 Task: Choose the theme "Dark dimmed".
Action: Mouse moved to (1204, 113)
Screenshot: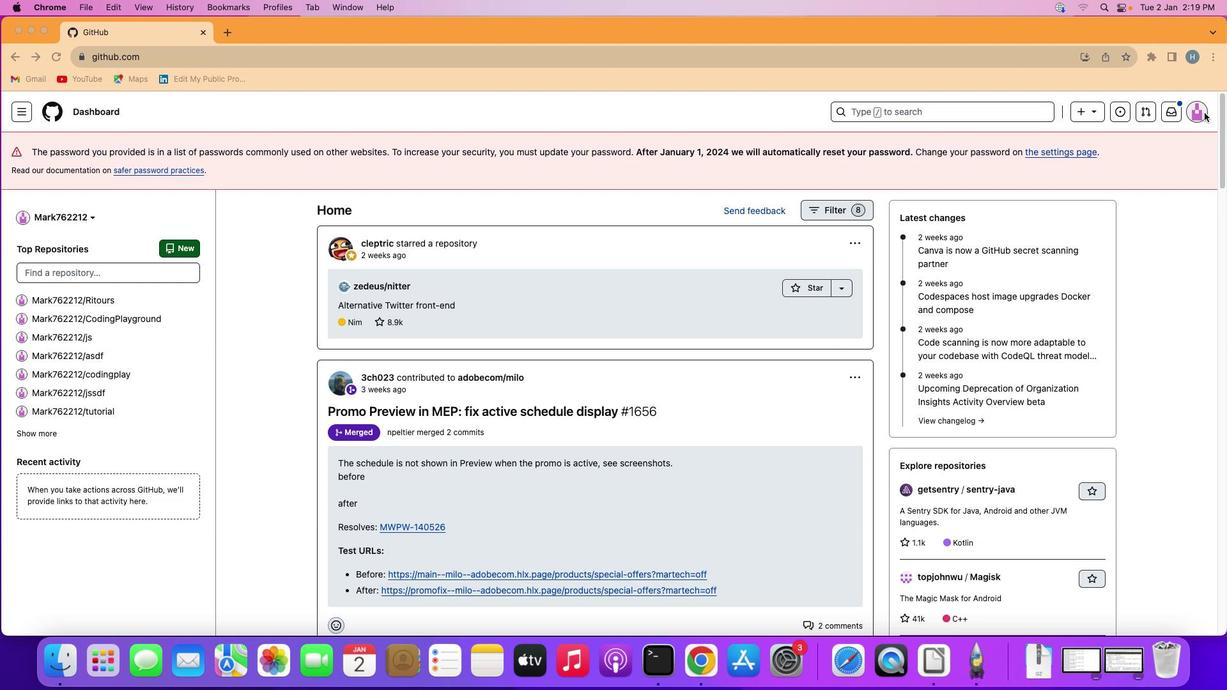 
Action: Mouse pressed left at (1204, 113)
Screenshot: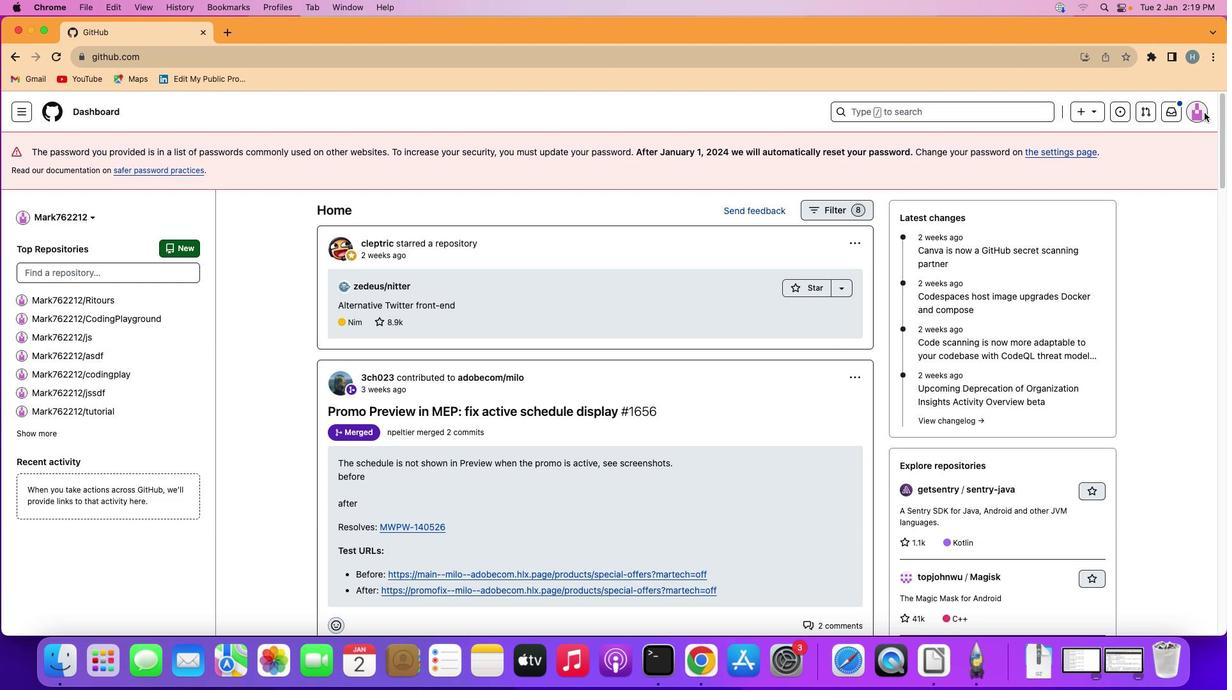 
Action: Mouse moved to (1196, 109)
Screenshot: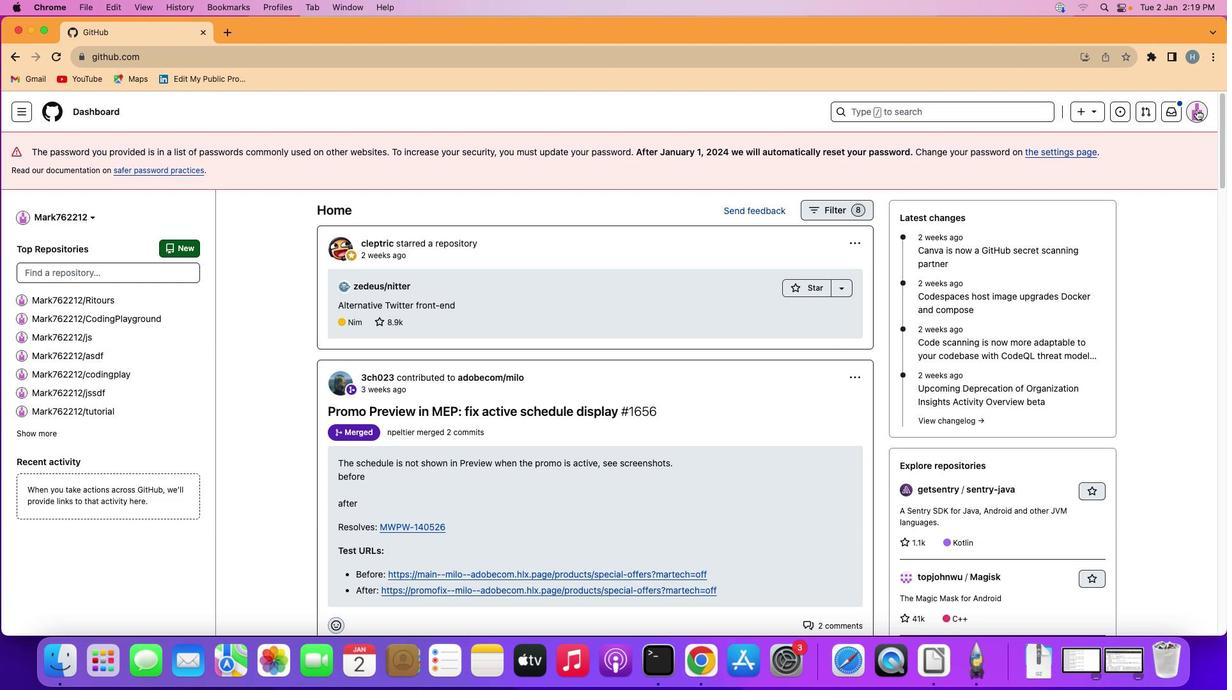 
Action: Mouse pressed left at (1196, 109)
Screenshot: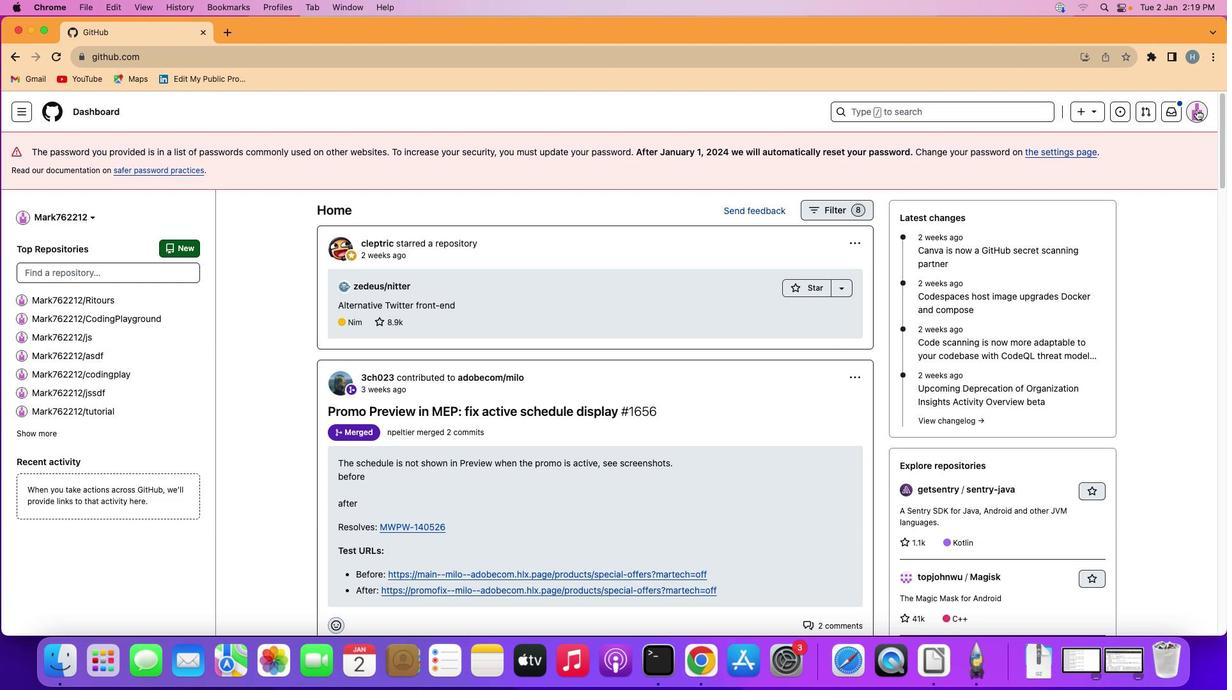 
Action: Mouse moved to (1111, 466)
Screenshot: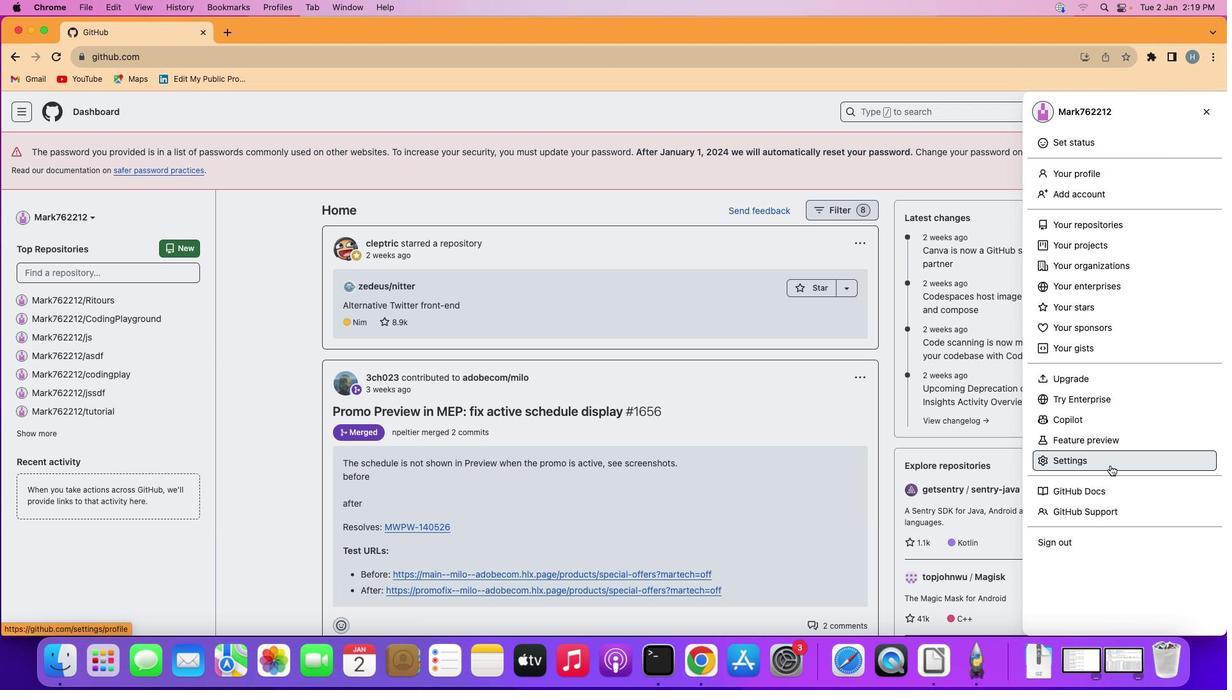 
Action: Mouse pressed left at (1111, 466)
Screenshot: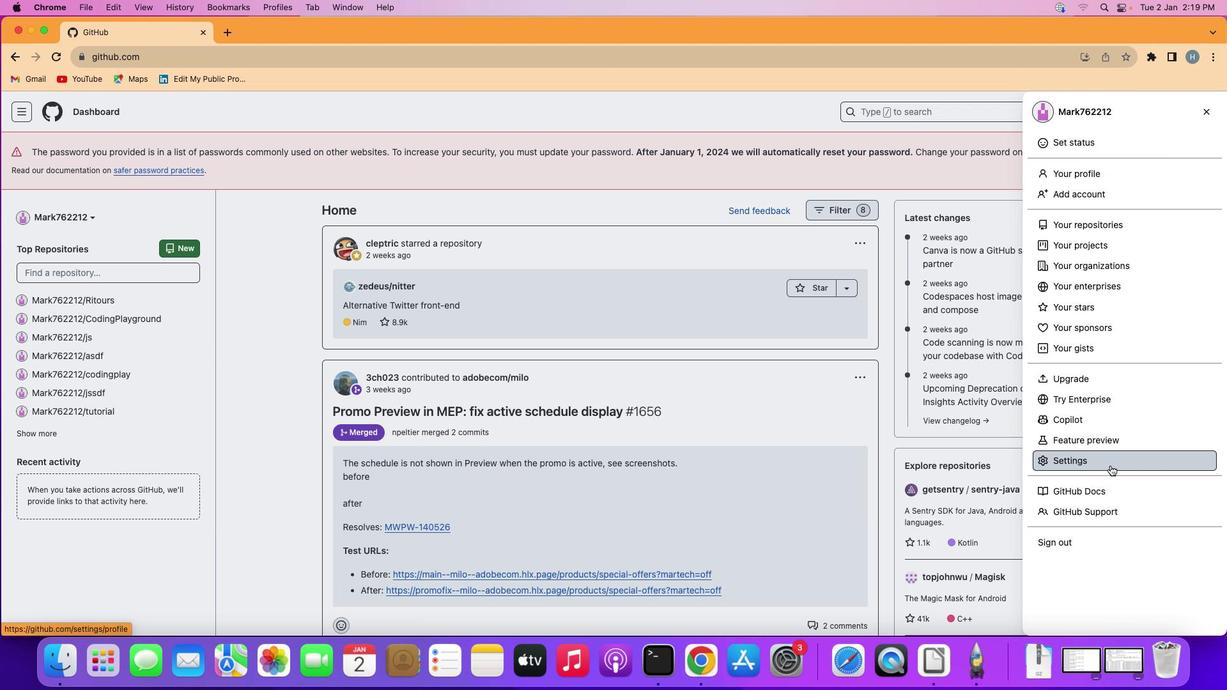 
Action: Mouse moved to (285, 305)
Screenshot: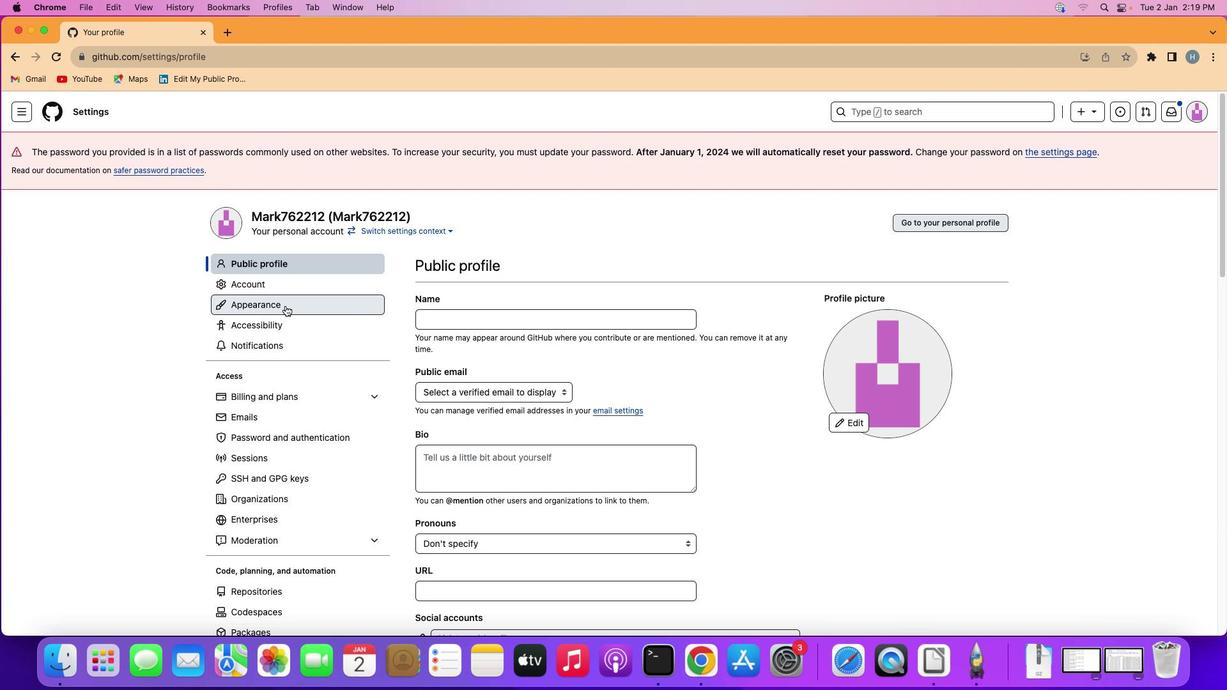 
Action: Mouse pressed left at (285, 305)
Screenshot: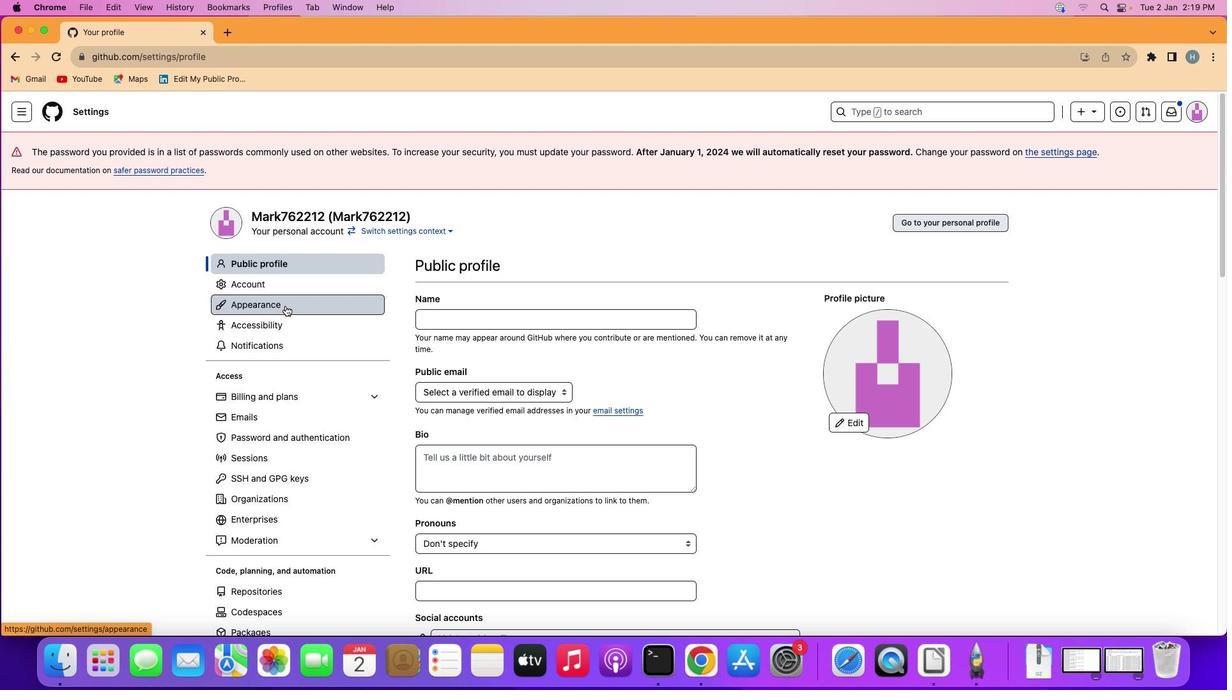
Action: Mouse moved to (567, 458)
Screenshot: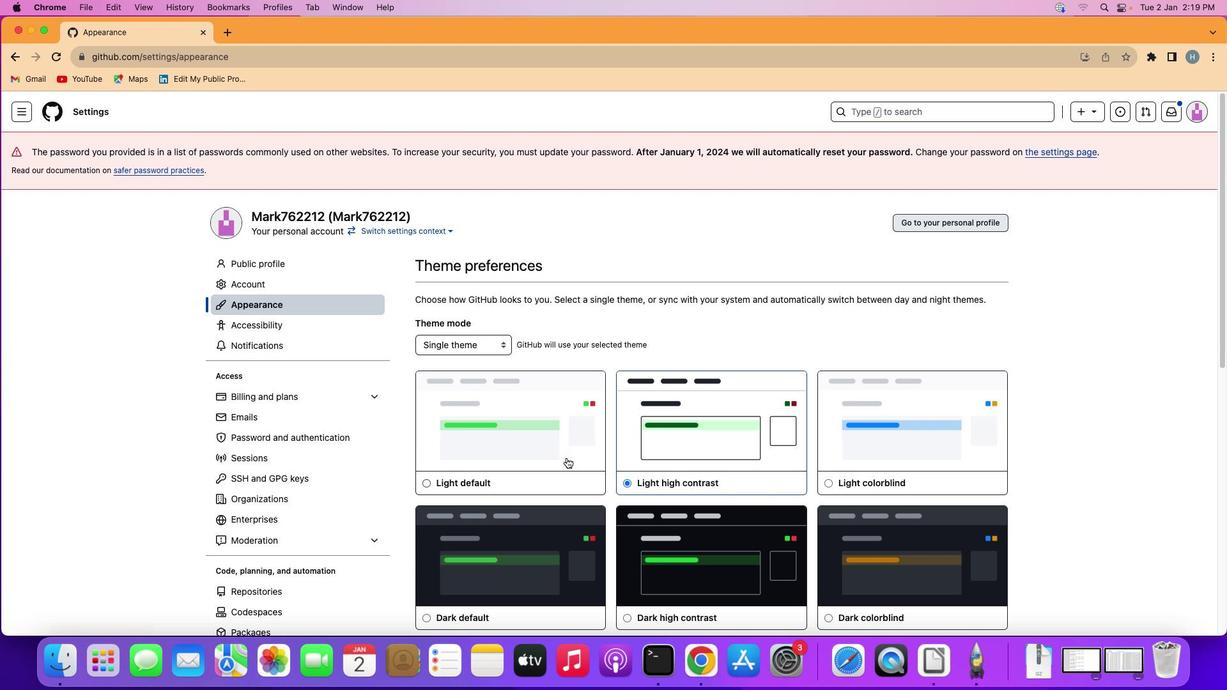 
Action: Mouse scrolled (567, 458) with delta (0, 0)
Screenshot: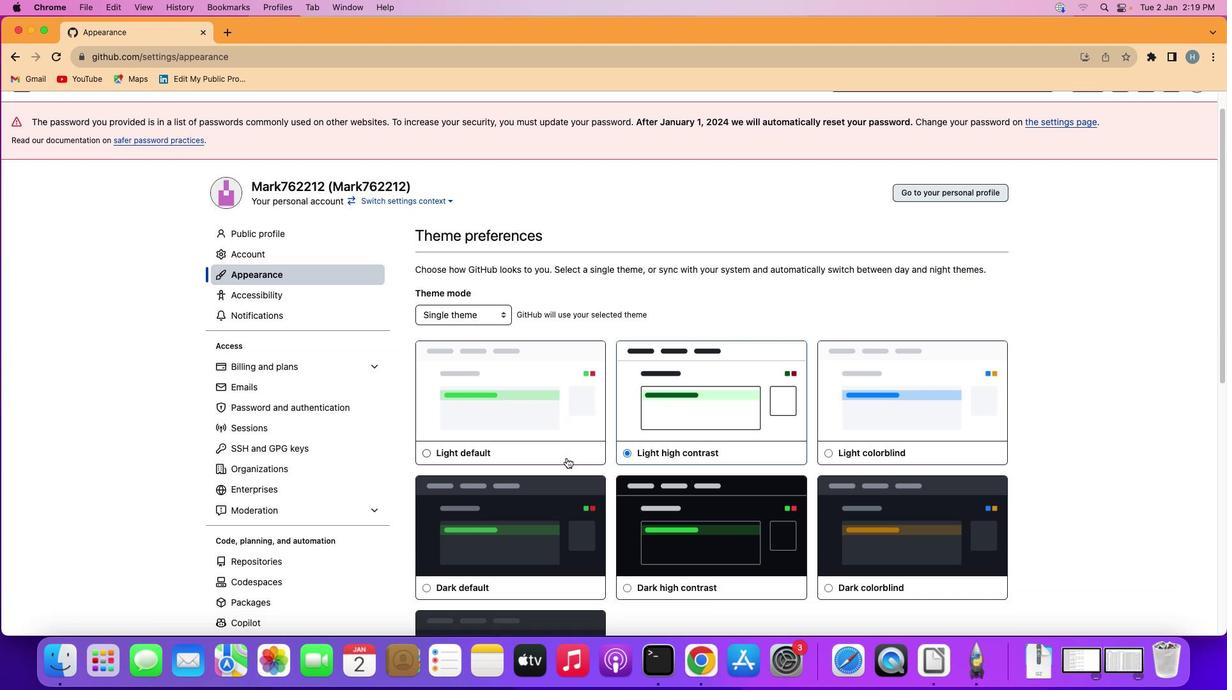 
Action: Mouse scrolled (567, 458) with delta (0, -2)
Screenshot: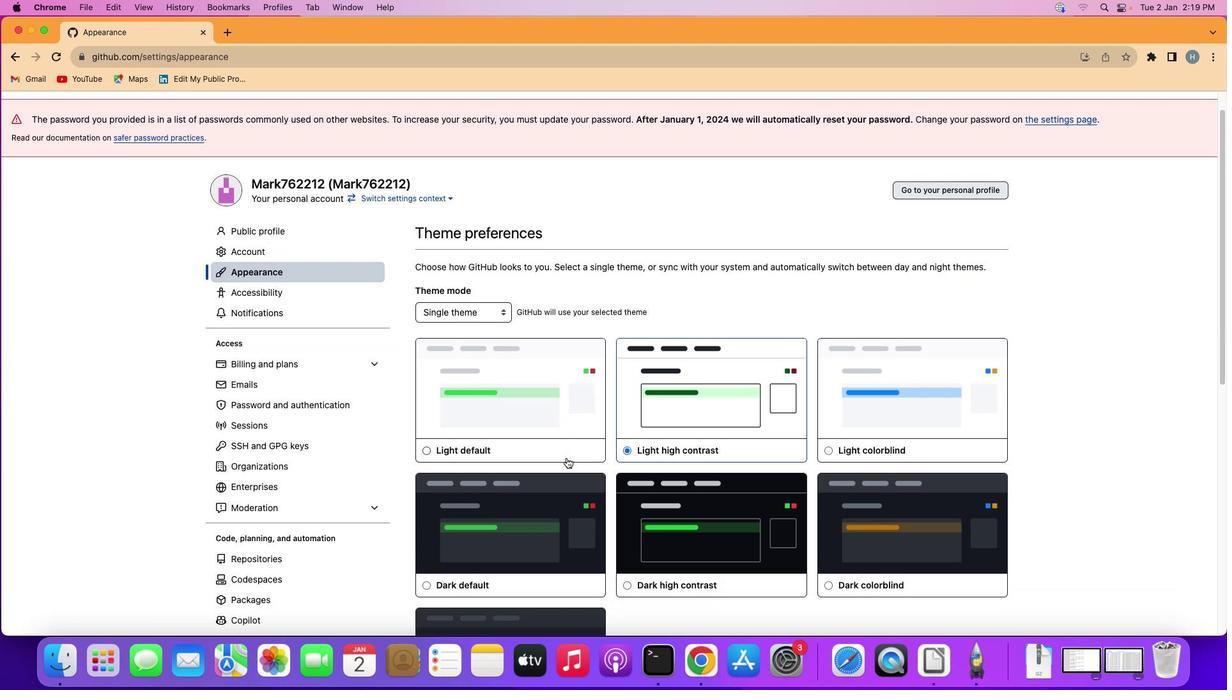 
Action: Mouse scrolled (567, 458) with delta (0, 1)
Screenshot: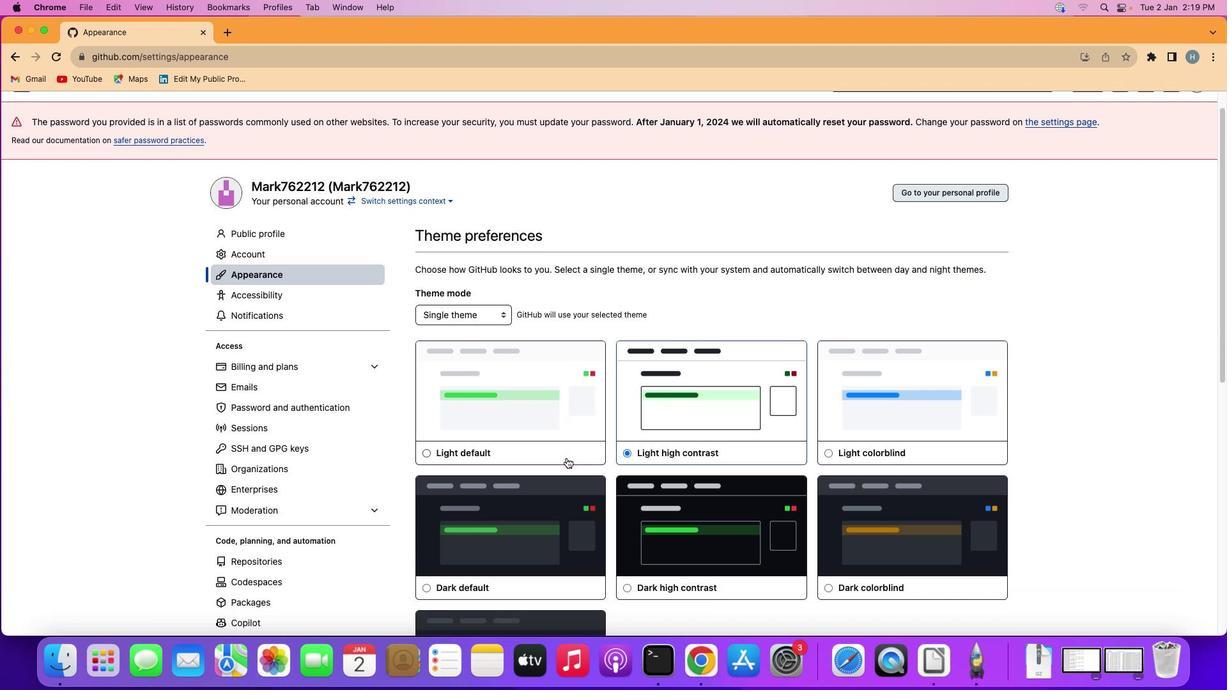 
Action: Mouse scrolled (567, 458) with delta (0, 1)
Screenshot: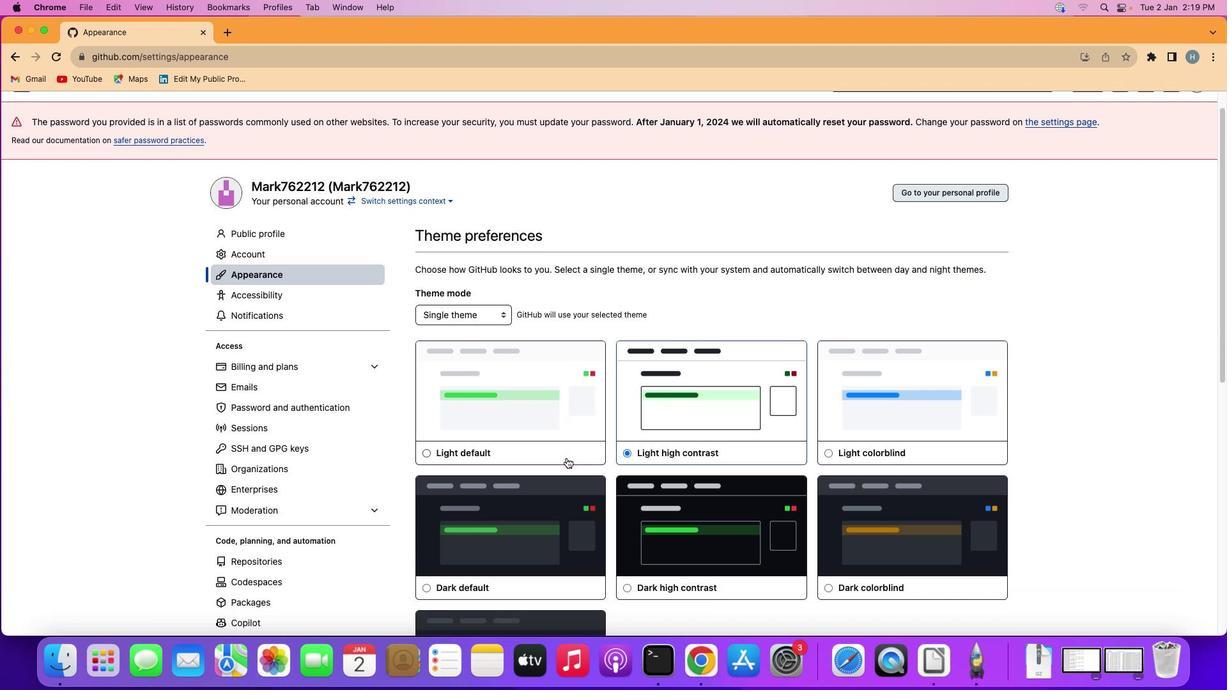 
Action: Mouse scrolled (567, 458) with delta (0, 0)
Screenshot: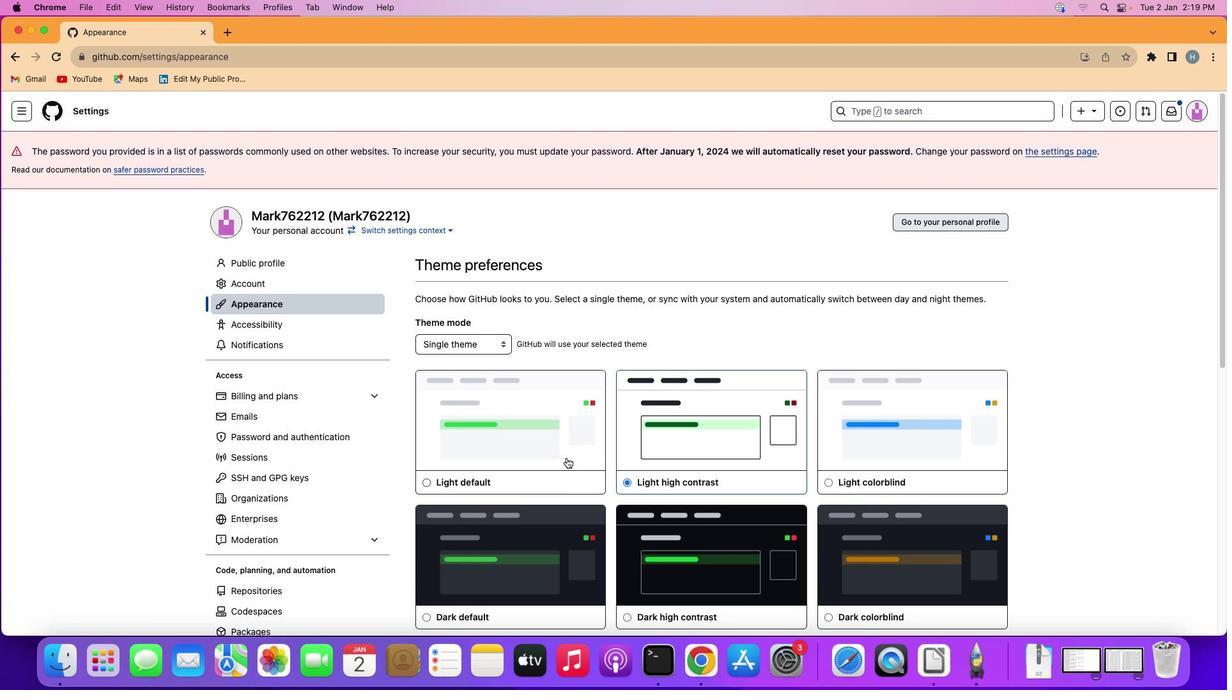 
Action: Mouse scrolled (567, 458) with delta (0, 0)
Screenshot: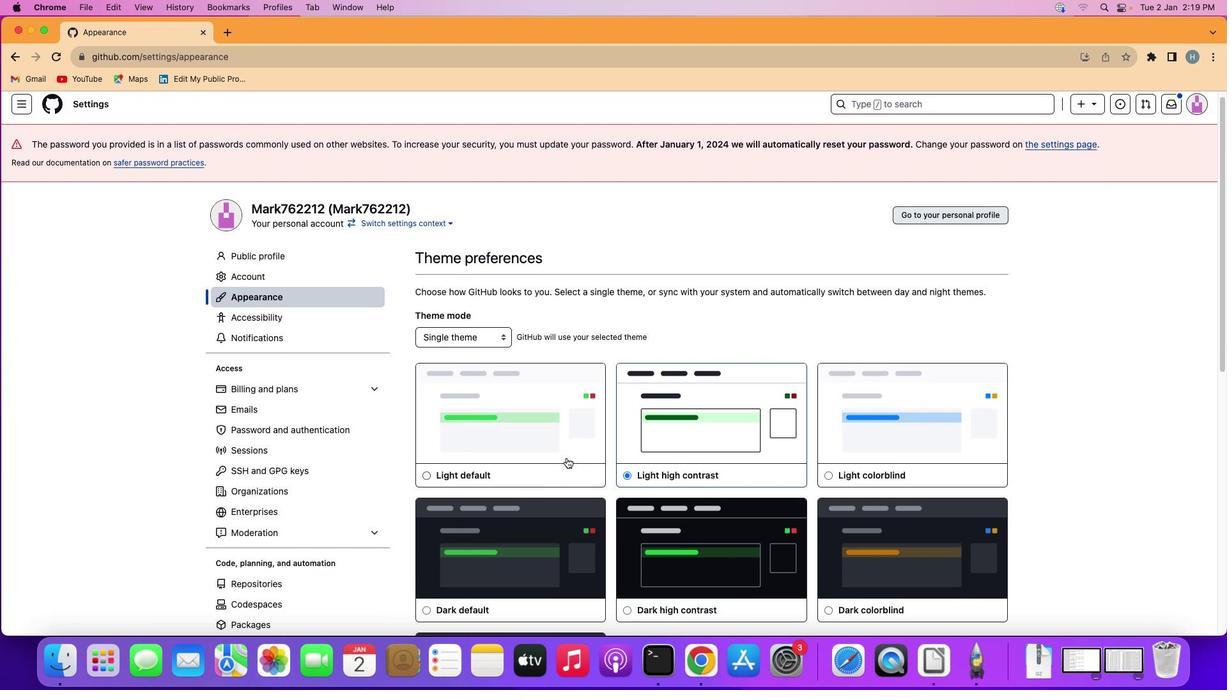 
Action: Mouse moved to (615, 445)
Screenshot: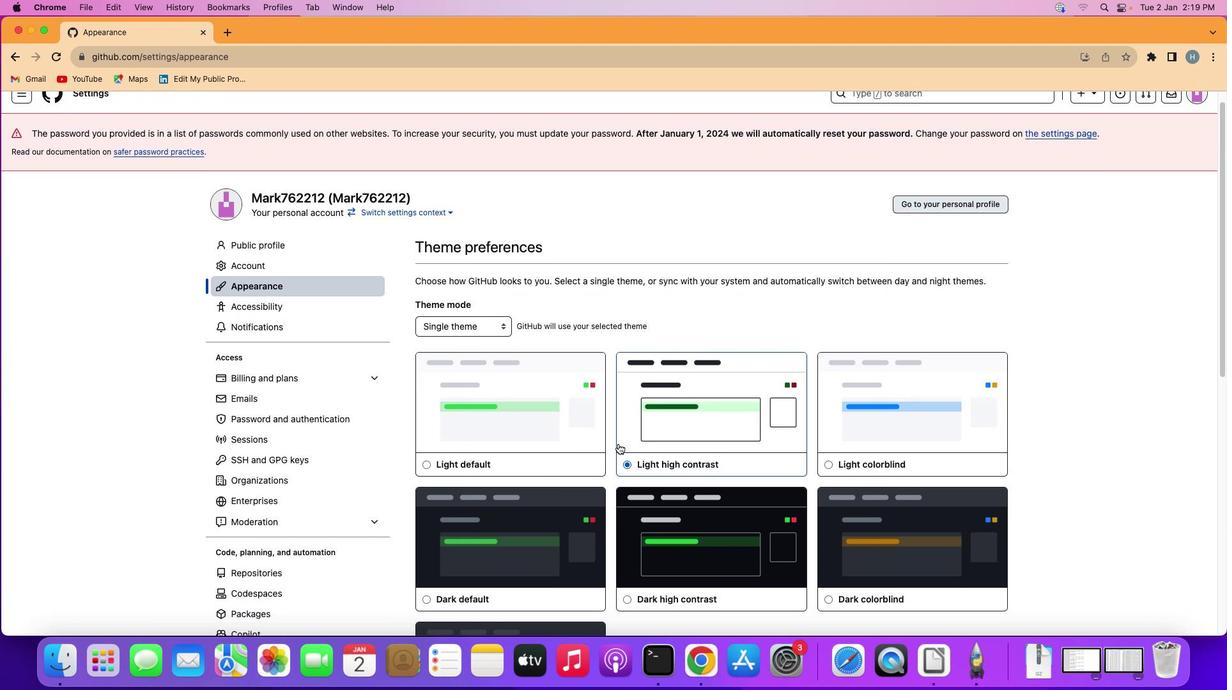 
Action: Mouse scrolled (615, 445) with delta (0, 0)
Screenshot: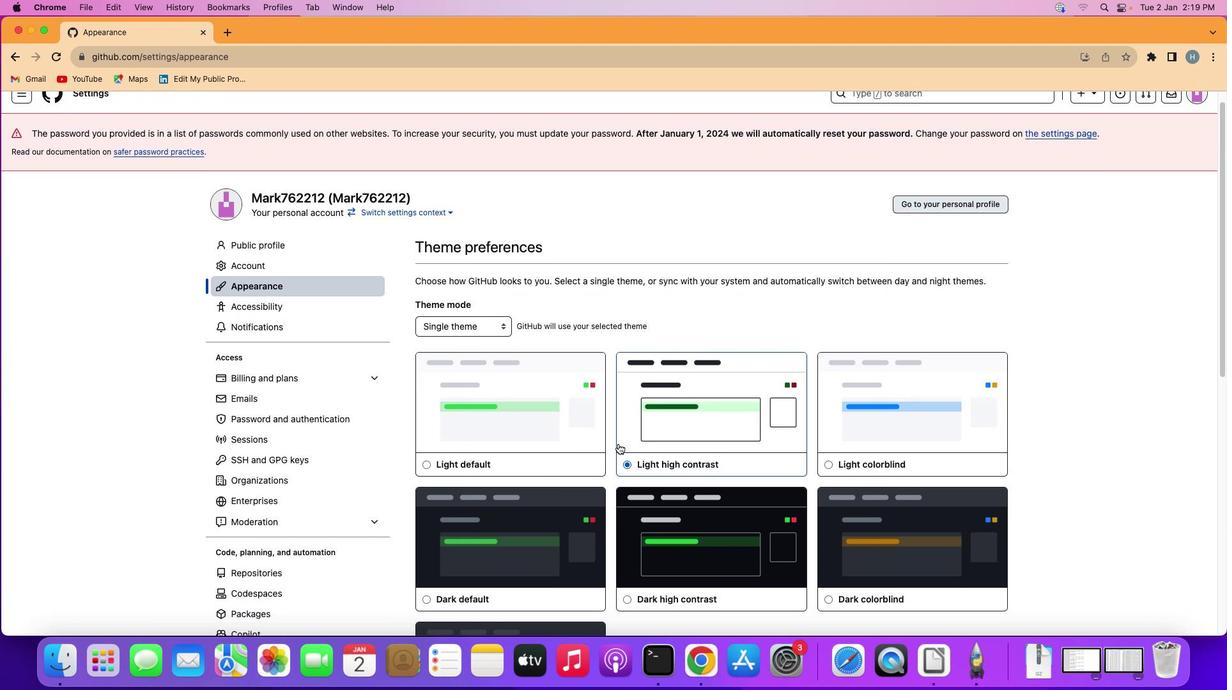 
Action: Mouse moved to (615, 445)
Screenshot: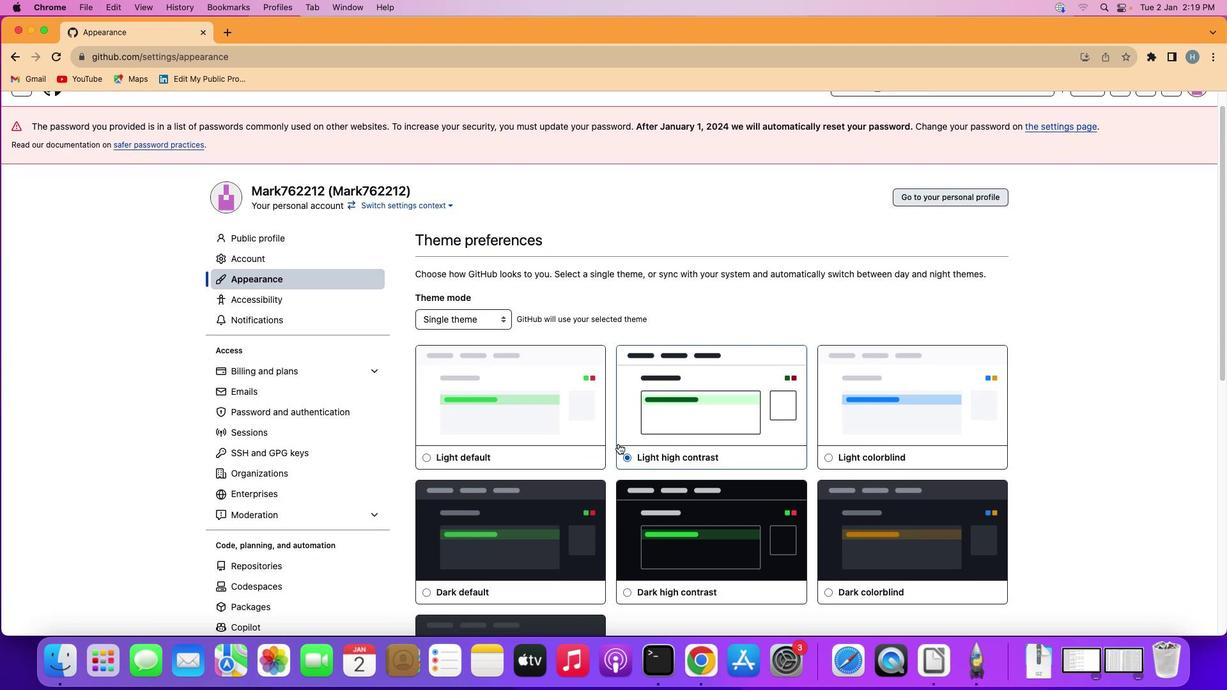 
Action: Mouse scrolled (615, 445) with delta (0, 0)
Screenshot: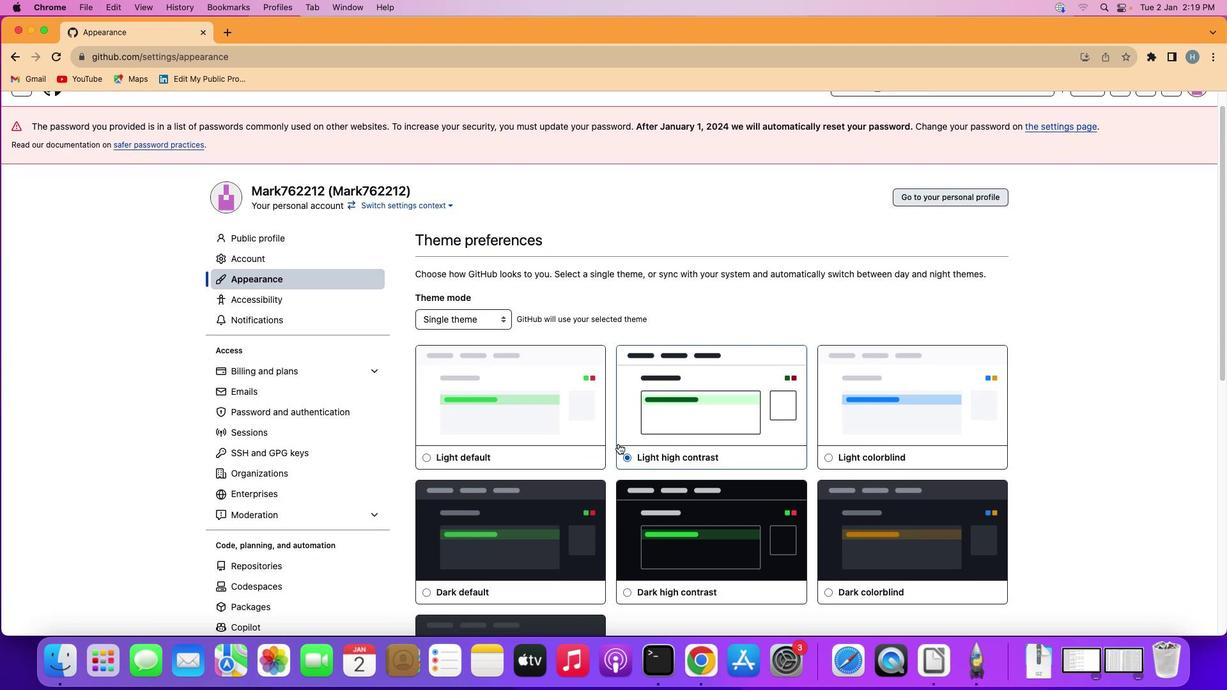
Action: Mouse moved to (618, 443)
Screenshot: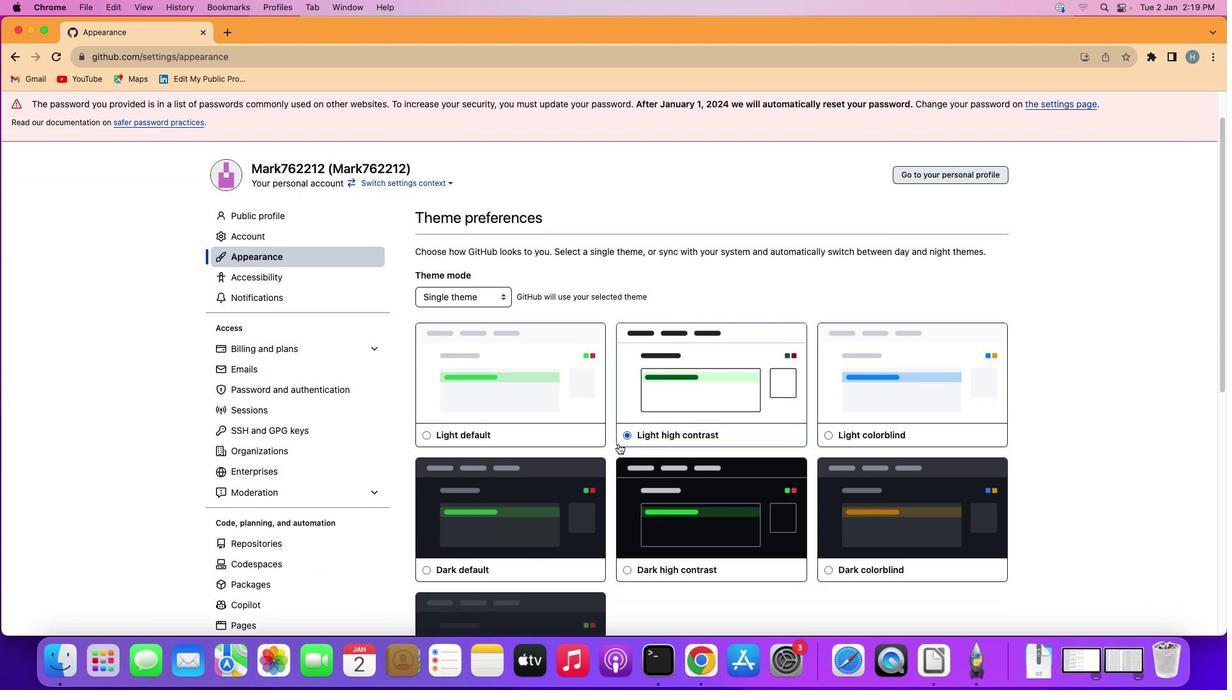 
Action: Mouse scrolled (618, 443) with delta (0, 0)
Screenshot: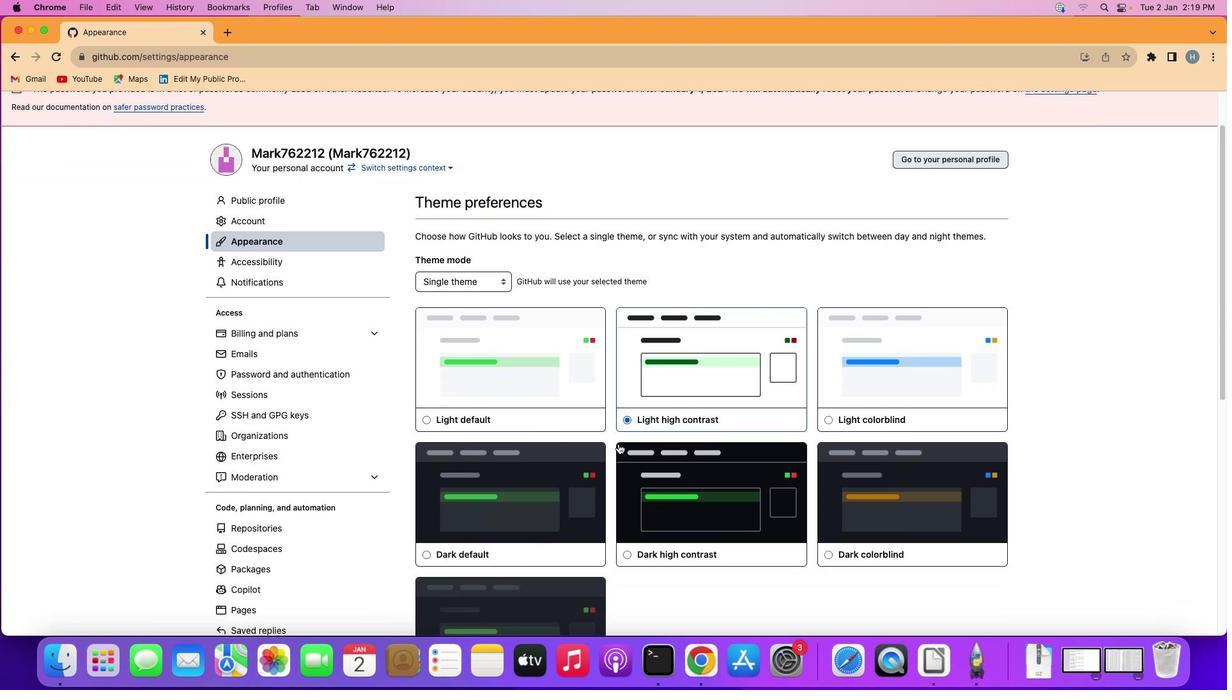 
Action: Mouse scrolled (618, 443) with delta (0, 0)
Screenshot: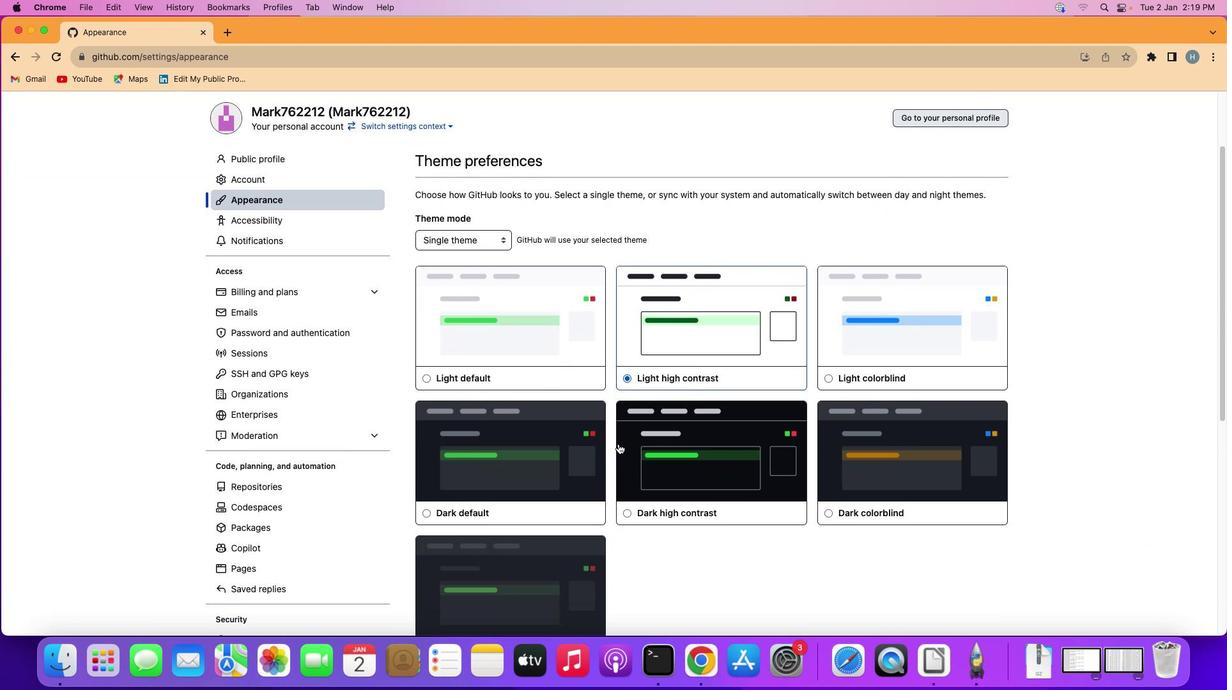 
Action: Mouse scrolled (618, 443) with delta (0, 0)
Screenshot: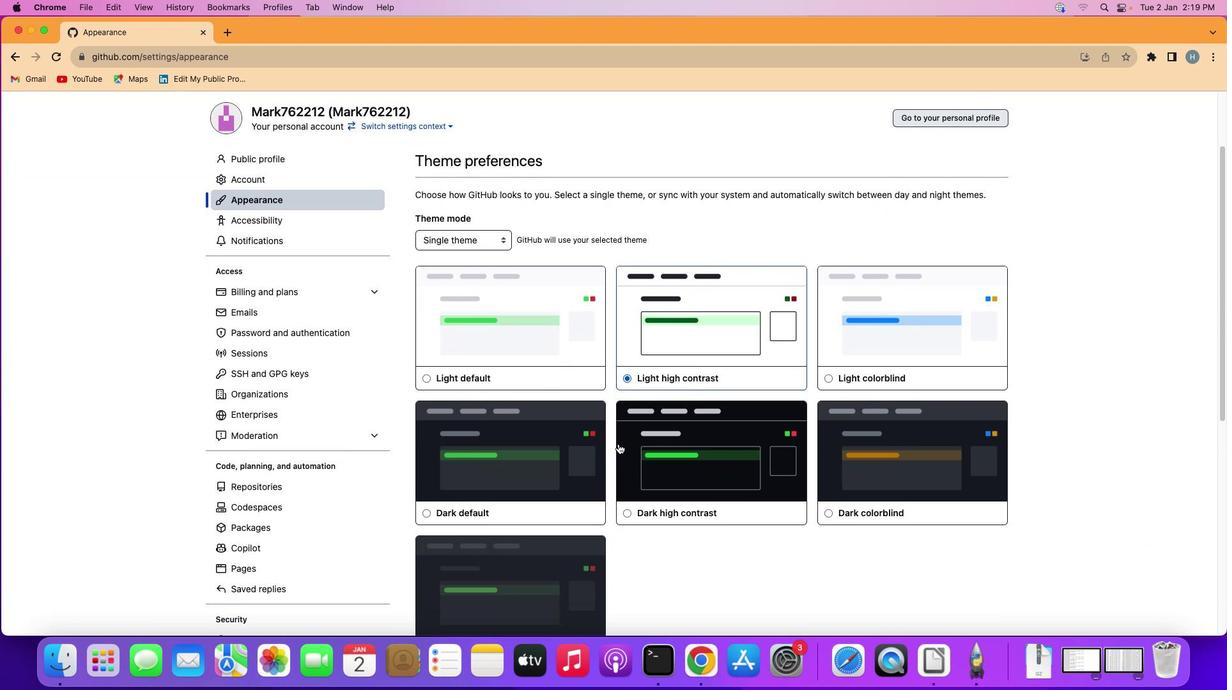
Action: Mouse scrolled (618, 443) with delta (0, -1)
Screenshot: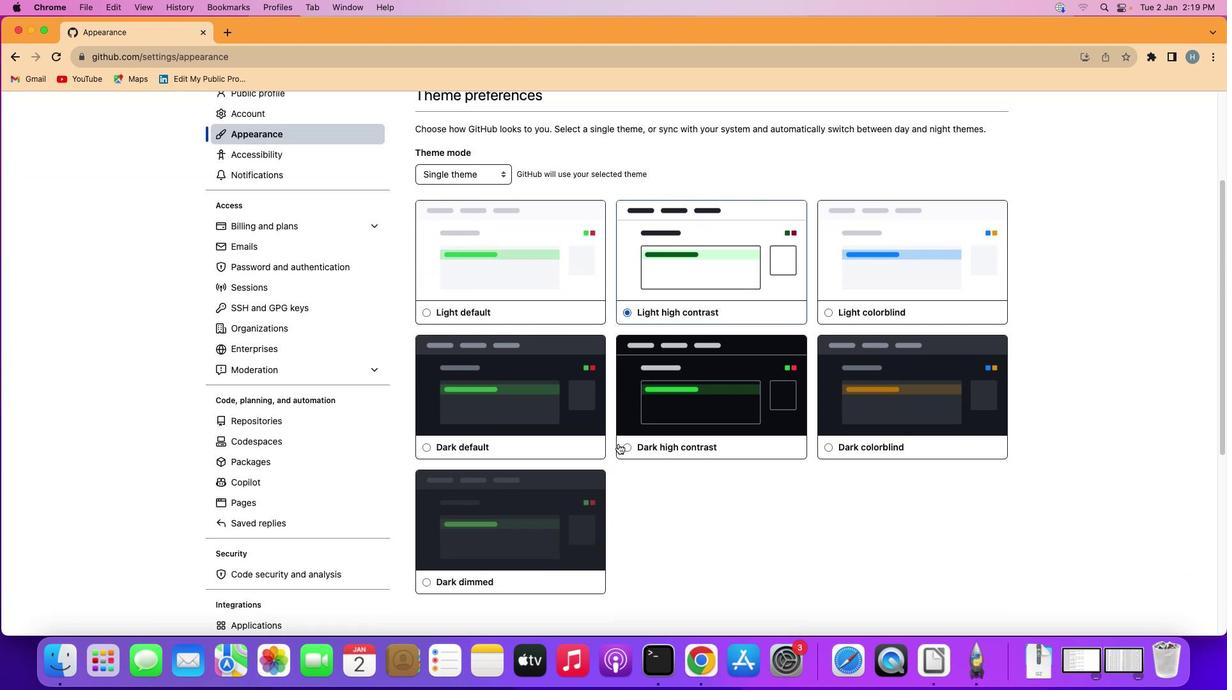 
Action: Mouse scrolled (618, 443) with delta (0, -2)
Screenshot: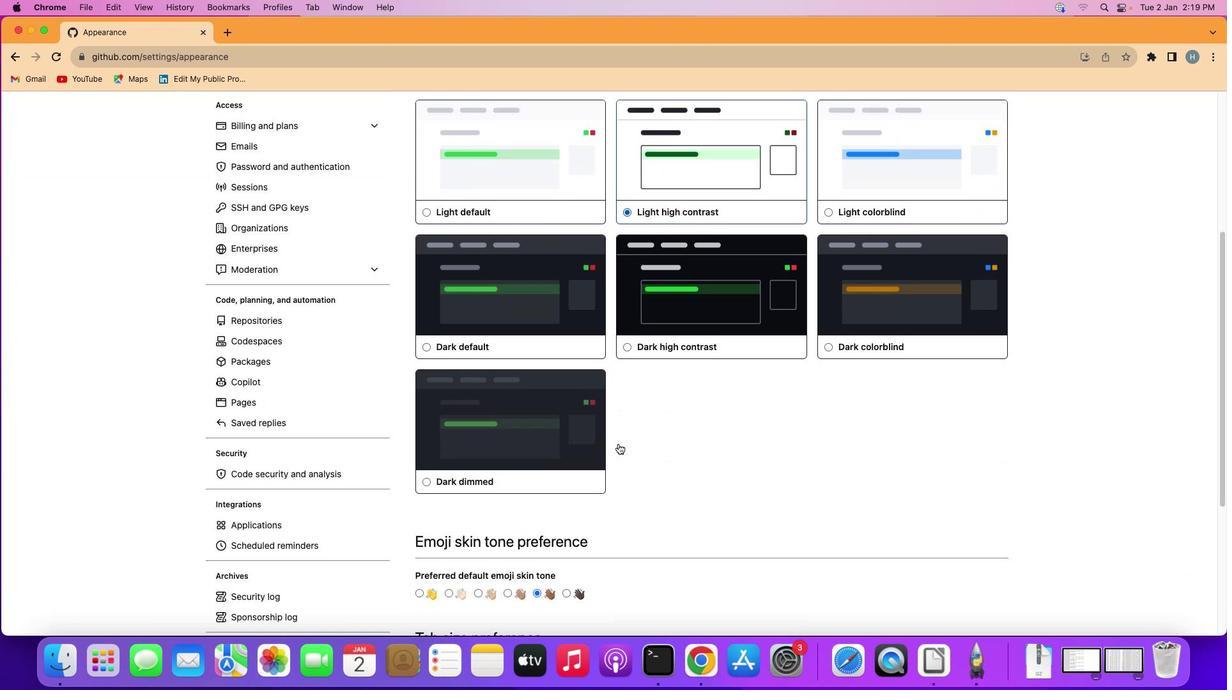 
Action: Mouse moved to (428, 446)
Screenshot: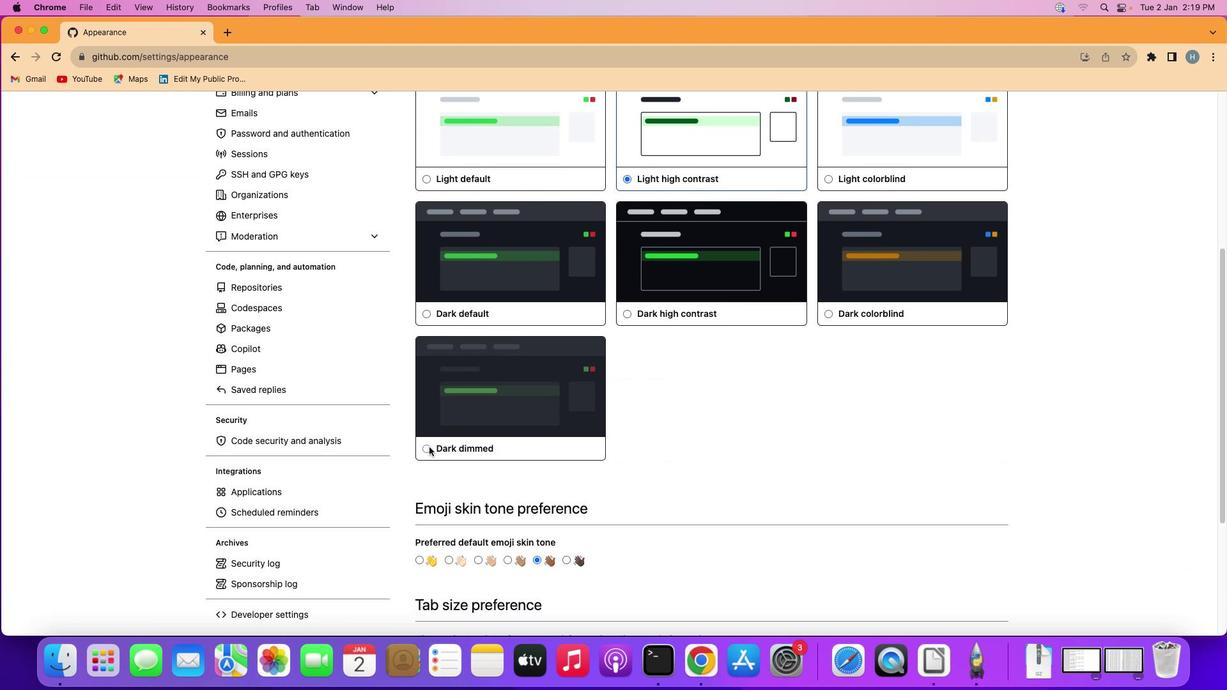 
Action: Mouse pressed left at (428, 446)
Screenshot: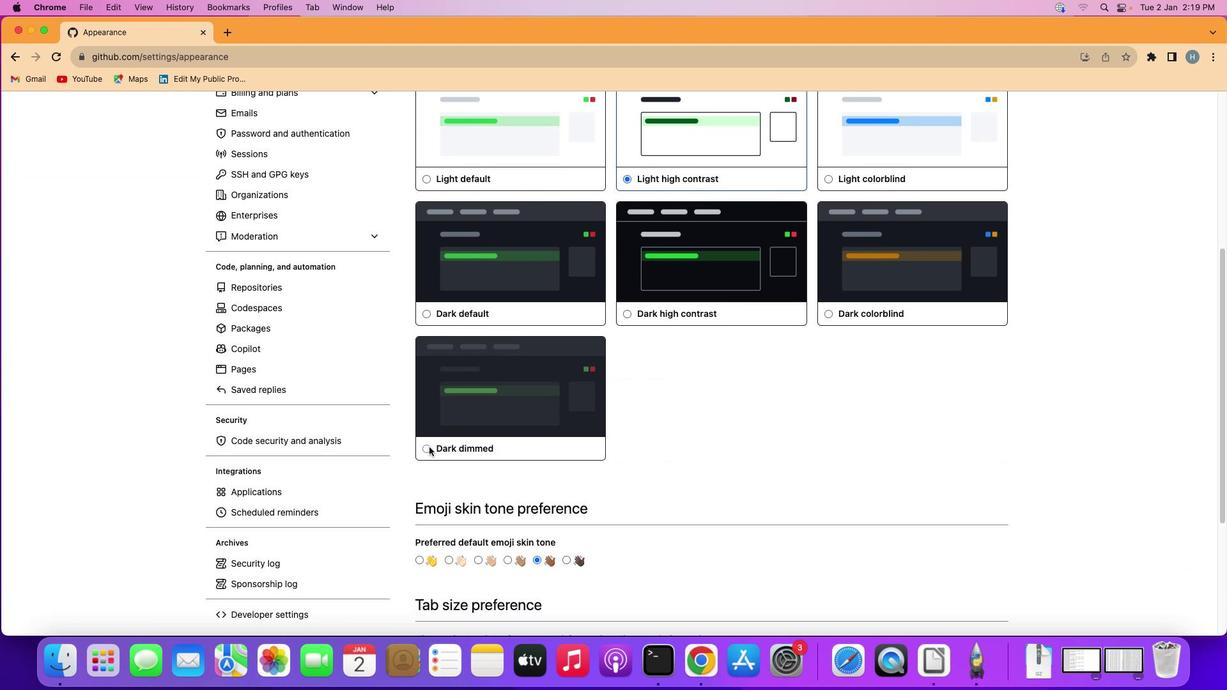 
